 Task: Create a section Speed King and in the section, add a milestone Remote work and collaboration enhancement in the project ConnectPlan
Action: Mouse moved to (90, 261)
Screenshot: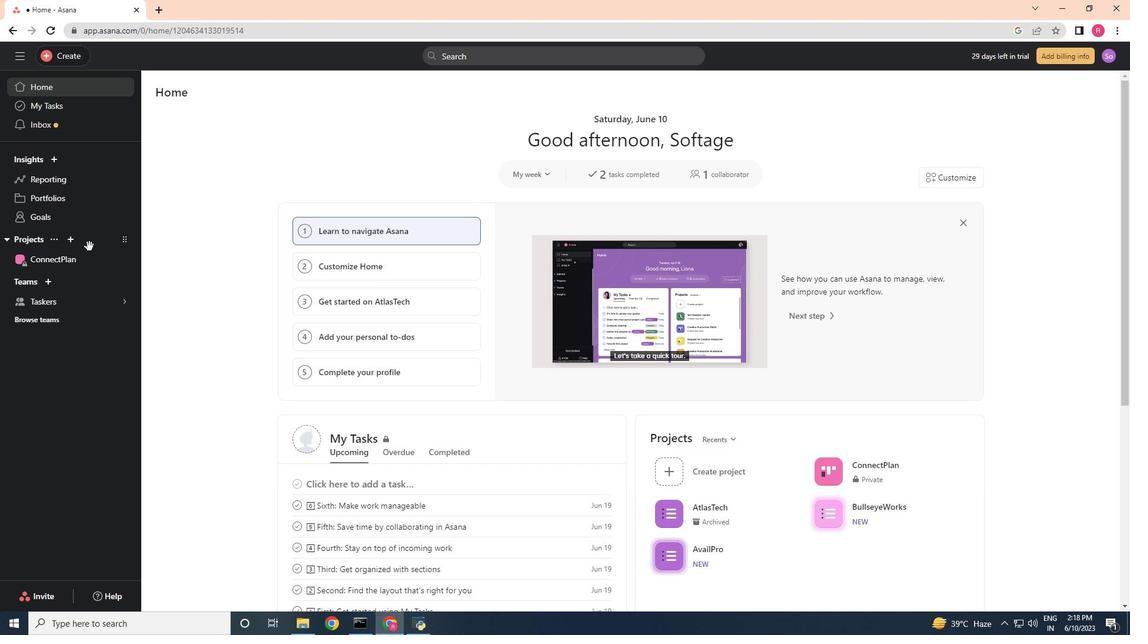 
Action: Mouse pressed left at (90, 261)
Screenshot: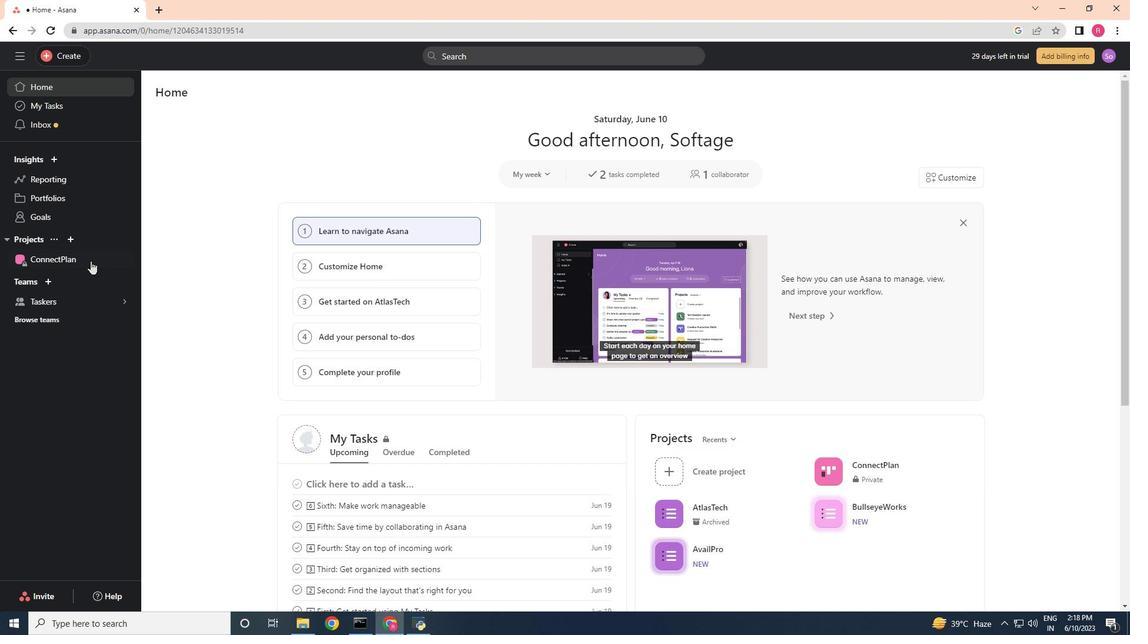 
Action: Mouse moved to (555, 607)
Screenshot: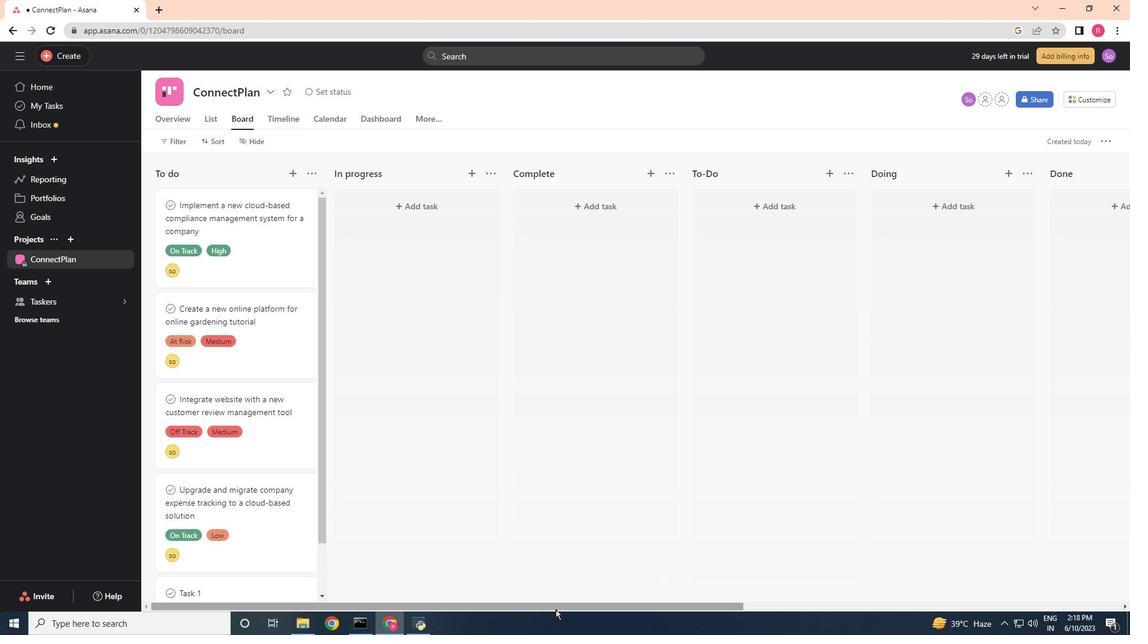 
Action: Mouse pressed left at (555, 607)
Screenshot: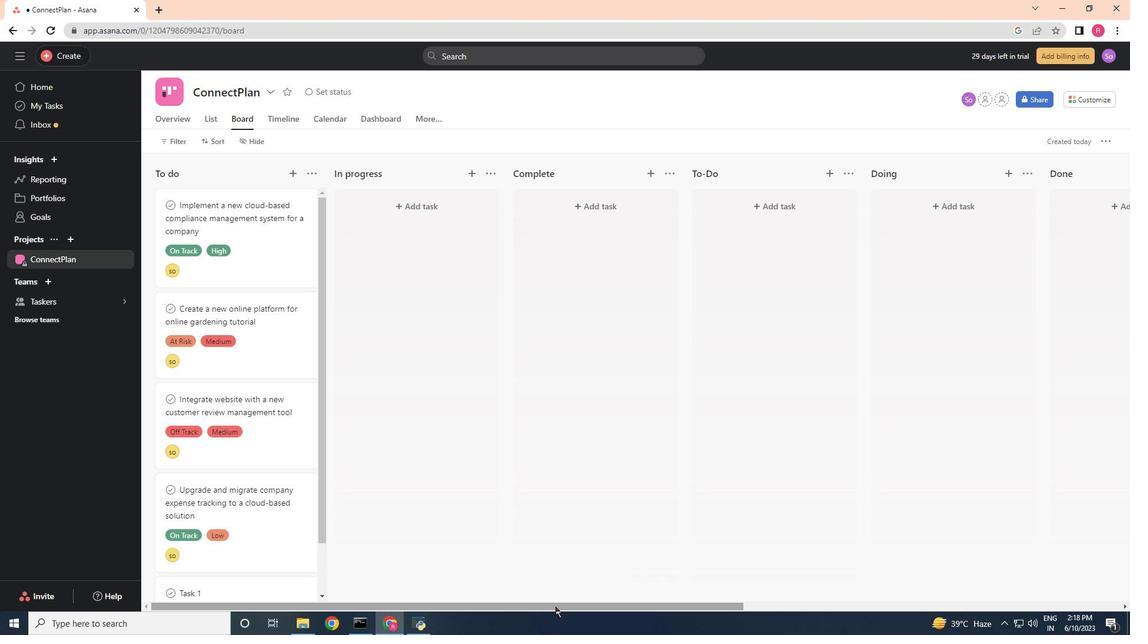 
Action: Mouse moved to (986, 166)
Screenshot: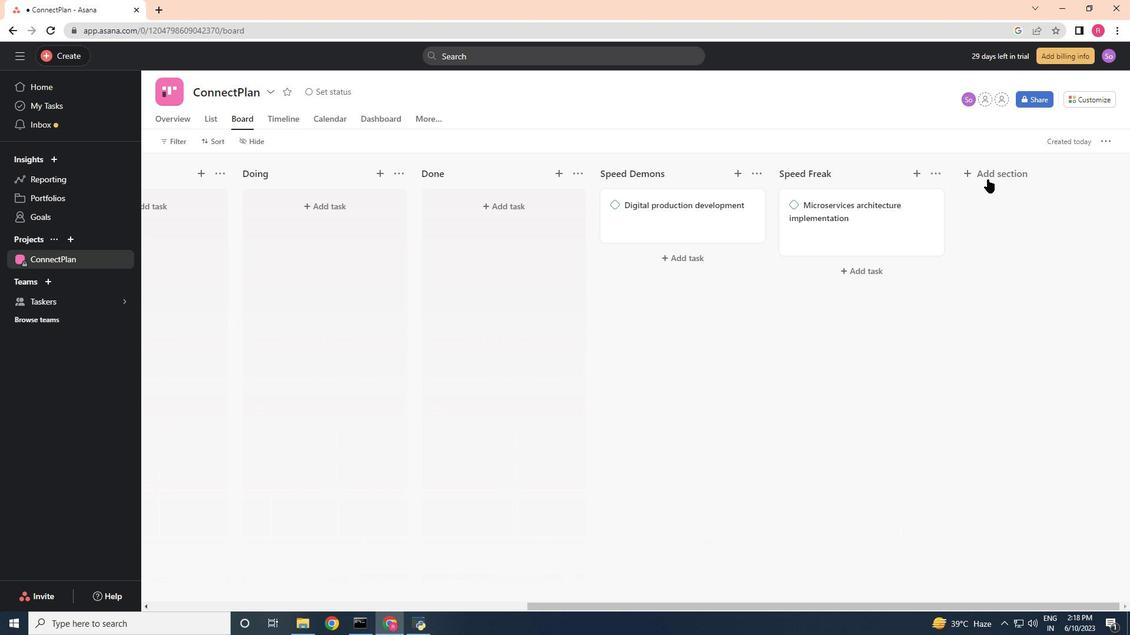 
Action: Mouse pressed left at (986, 166)
Screenshot: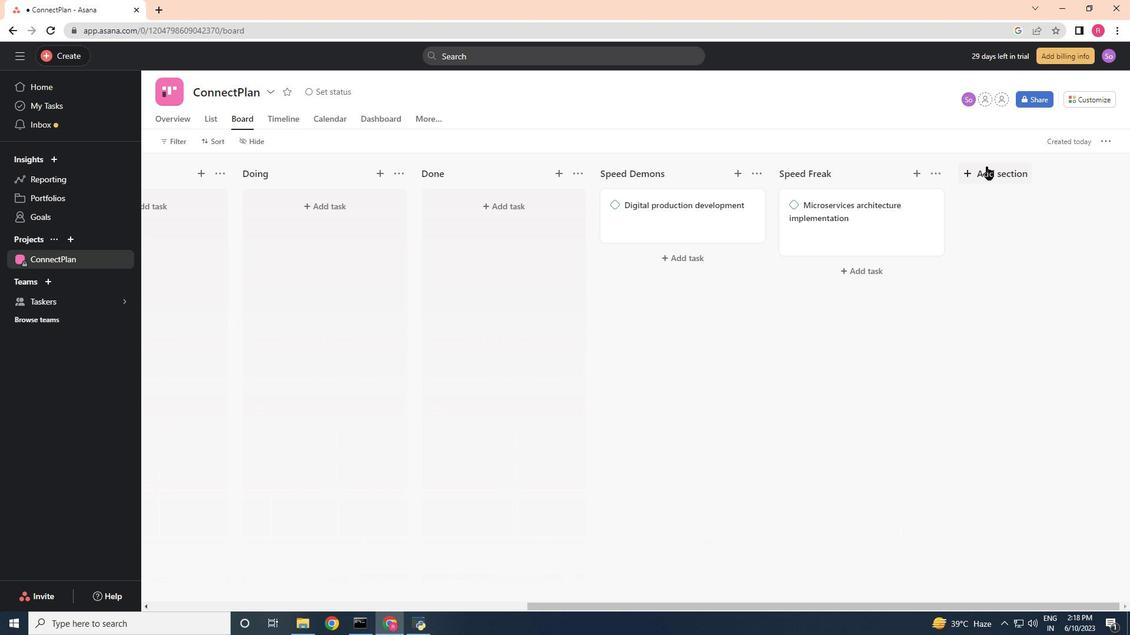 
Action: Mouse moved to (604, 382)
Screenshot: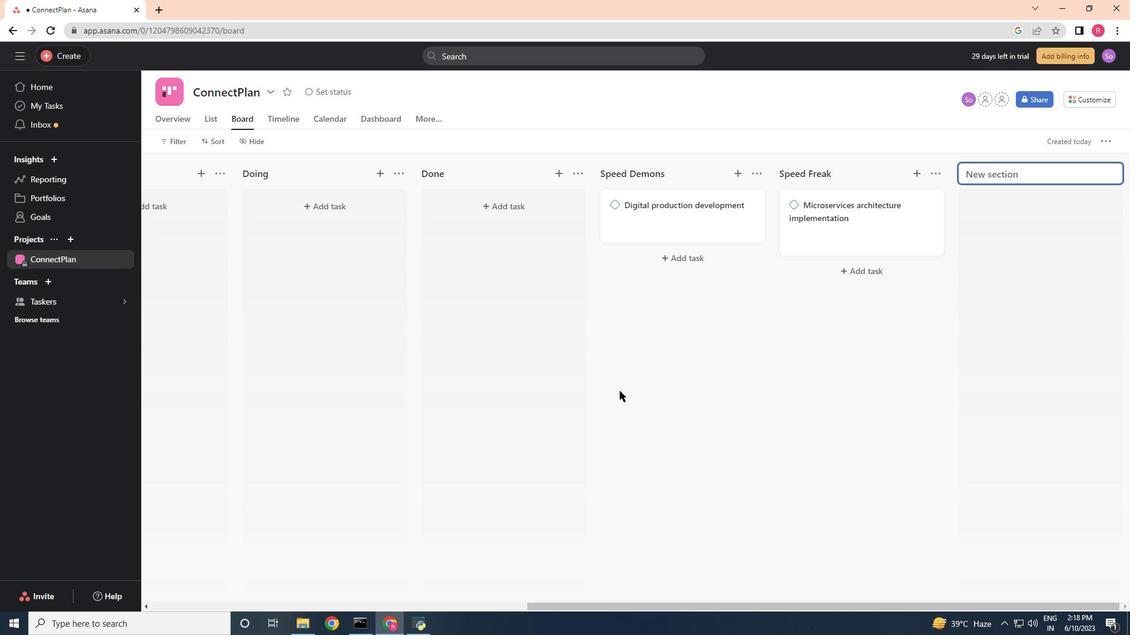 
Action: Key pressed <Key.shift>Speed<Key.space><Key.shift>Kingg<Key.backspace><Key.enter>
Screenshot: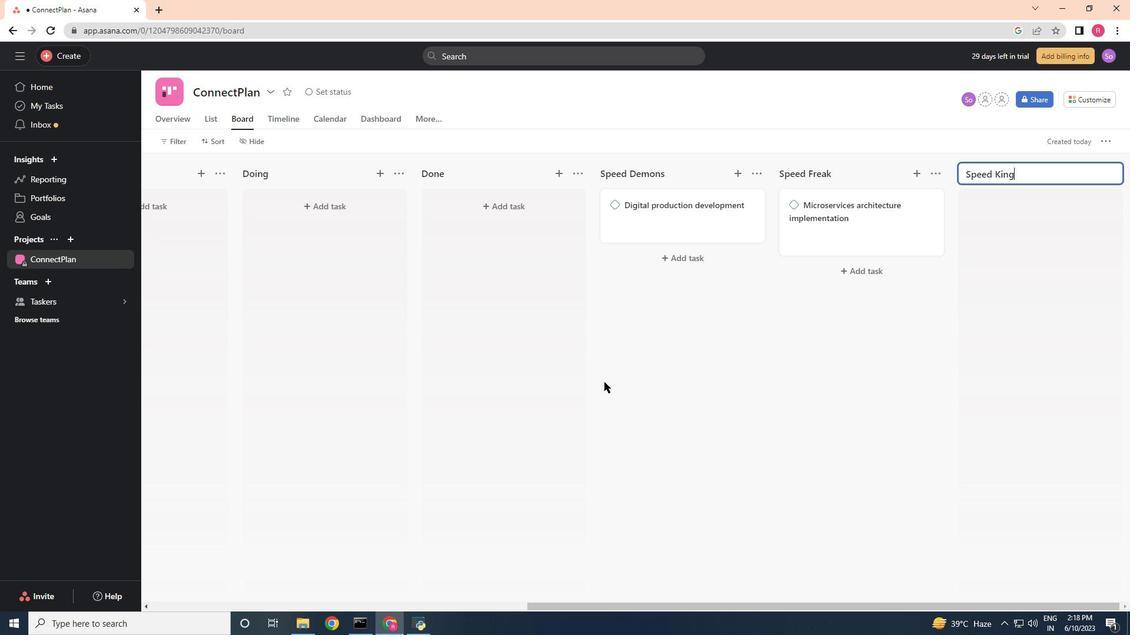 
Action: Mouse moved to (888, 194)
Screenshot: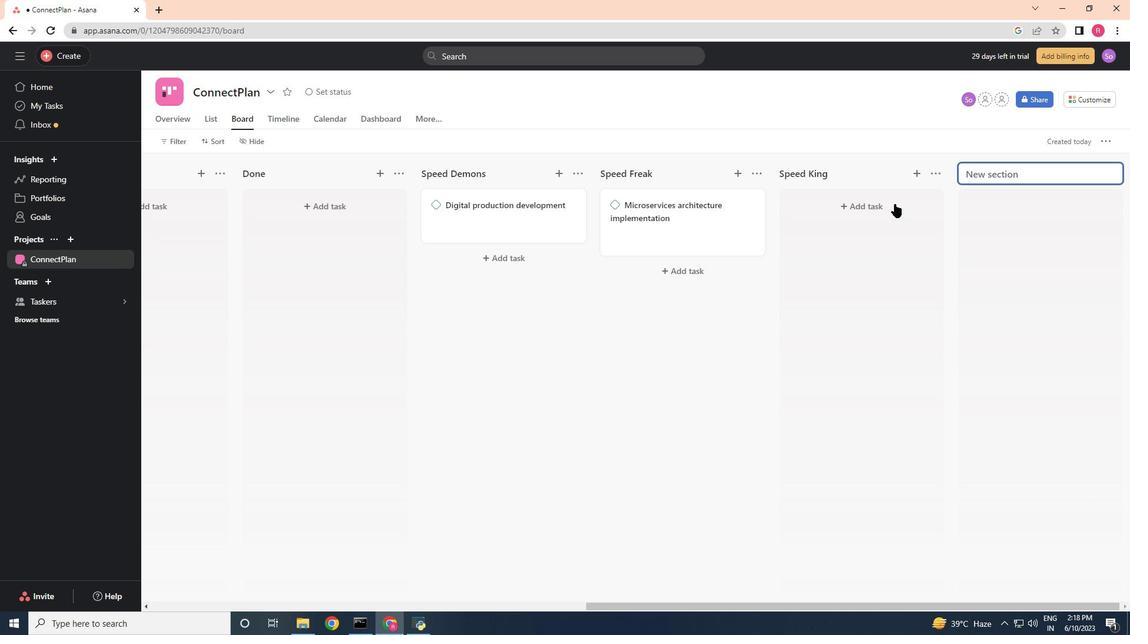 
Action: Mouse pressed left at (888, 194)
Screenshot: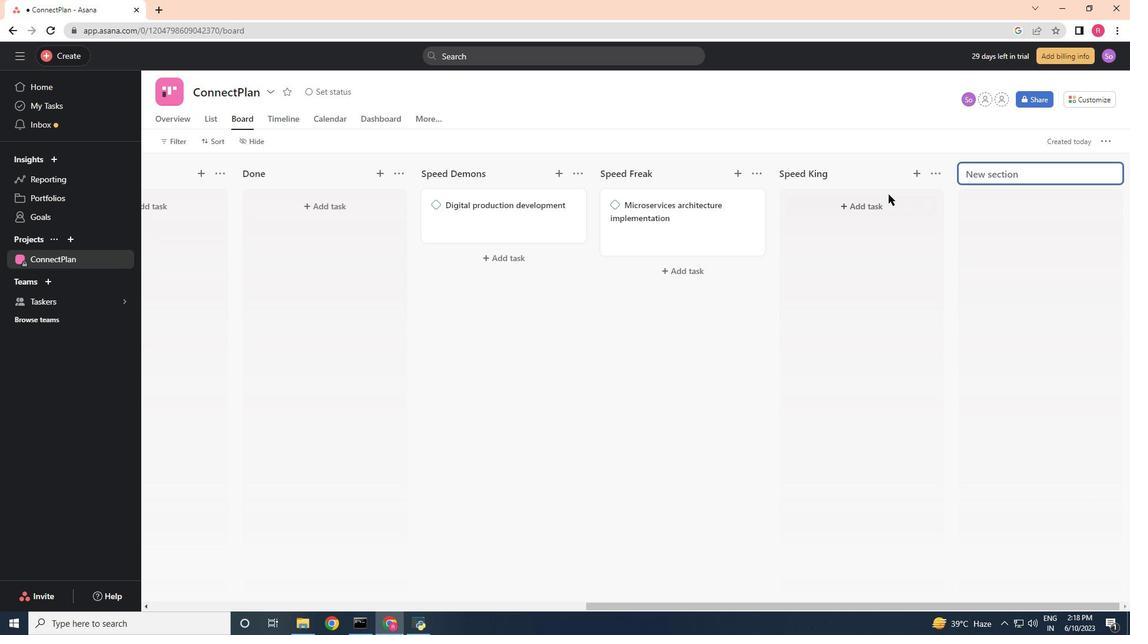 
Action: Mouse moved to (886, 207)
Screenshot: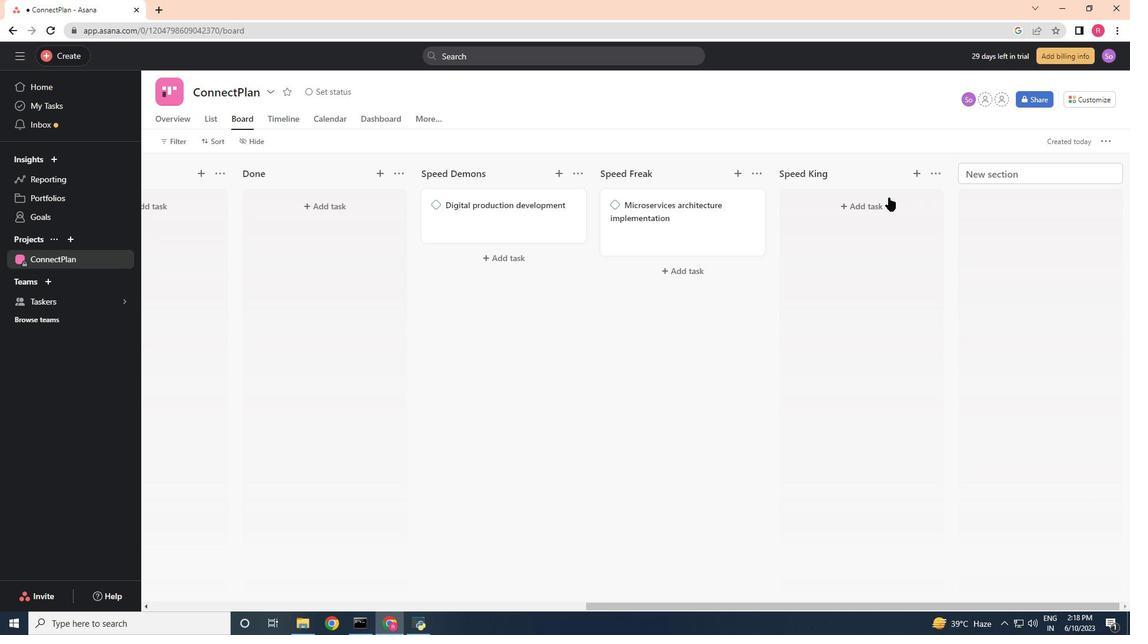 
Action: Mouse pressed left at (886, 207)
Screenshot: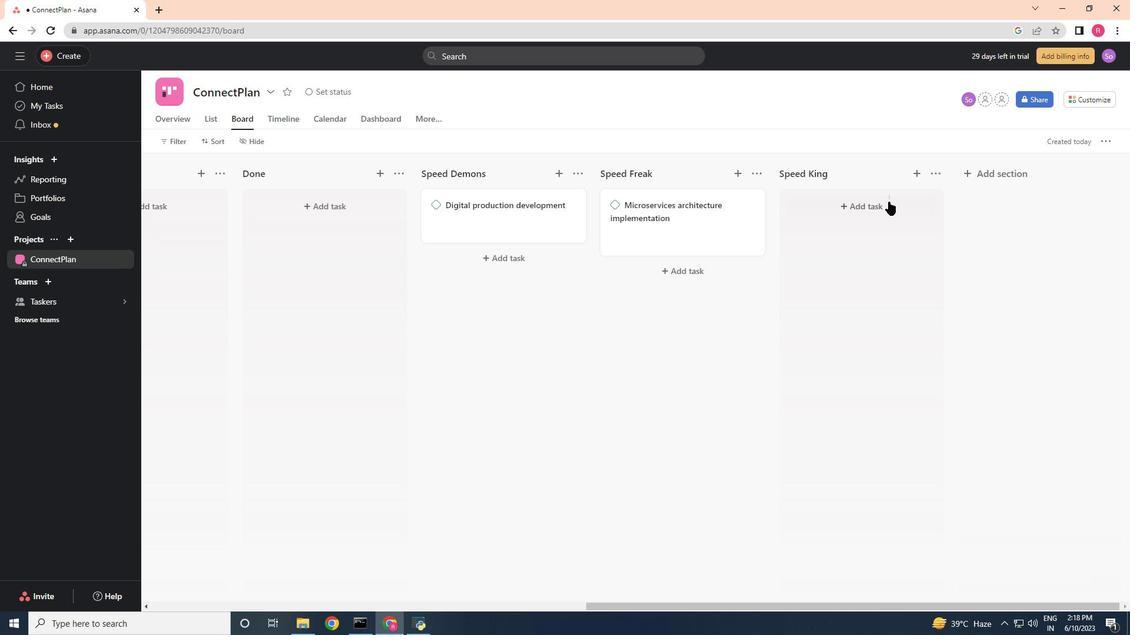 
Action: Mouse moved to (823, 173)
Screenshot: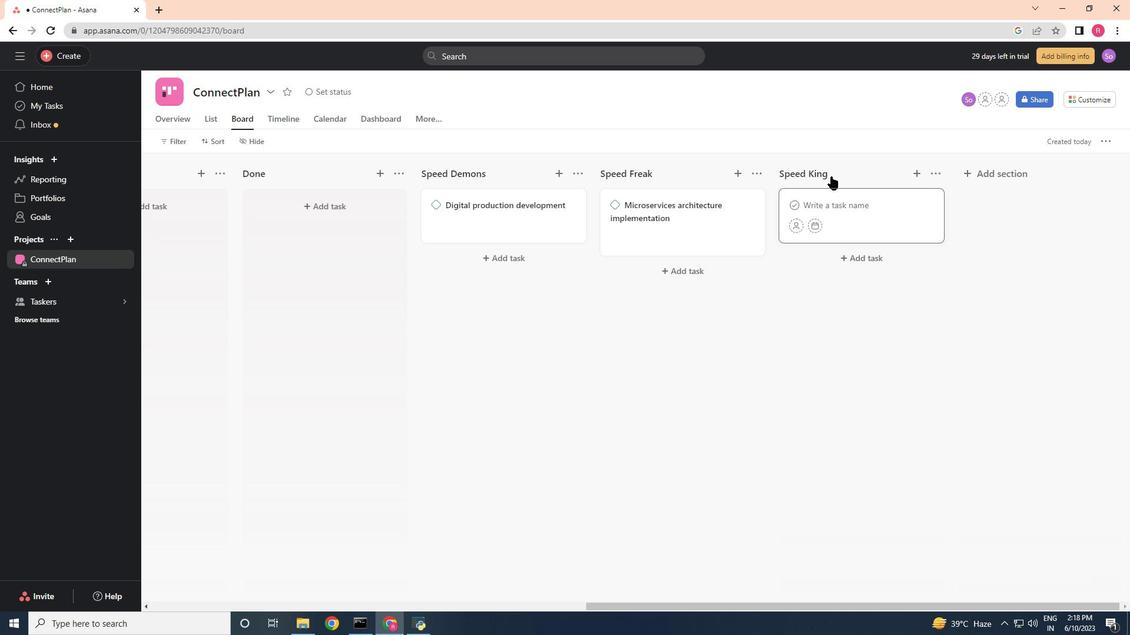 
Action: Key pressed <Key.shift>Remote<Key.space>work<Key.space>and<Key.space>collabration<Key.space>enhancement
Screenshot: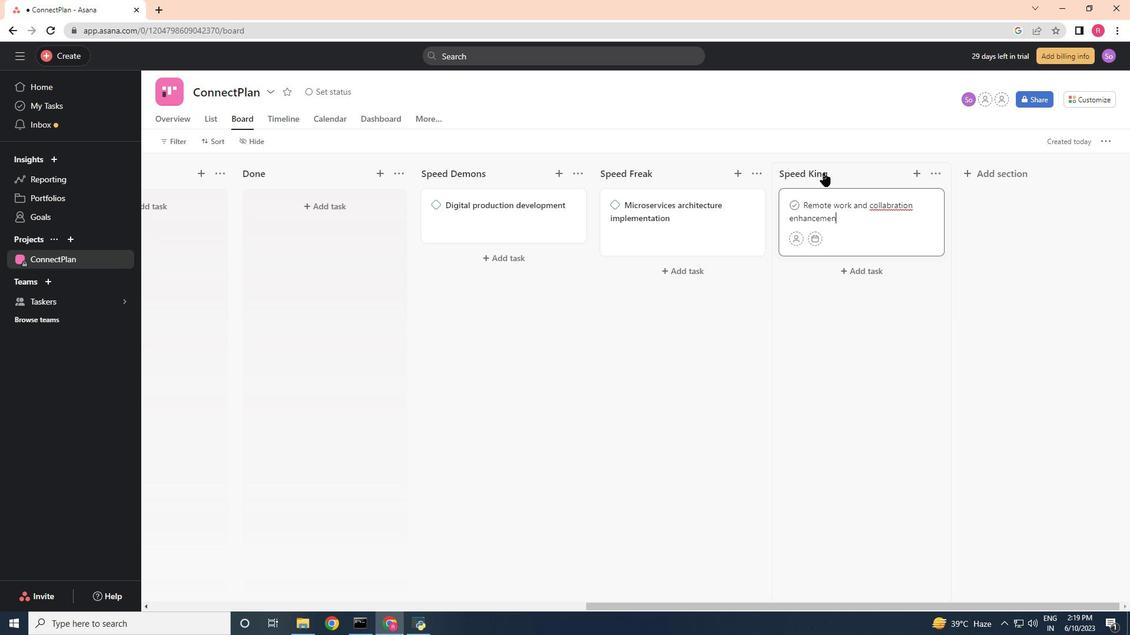 
Action: Mouse moved to (894, 206)
Screenshot: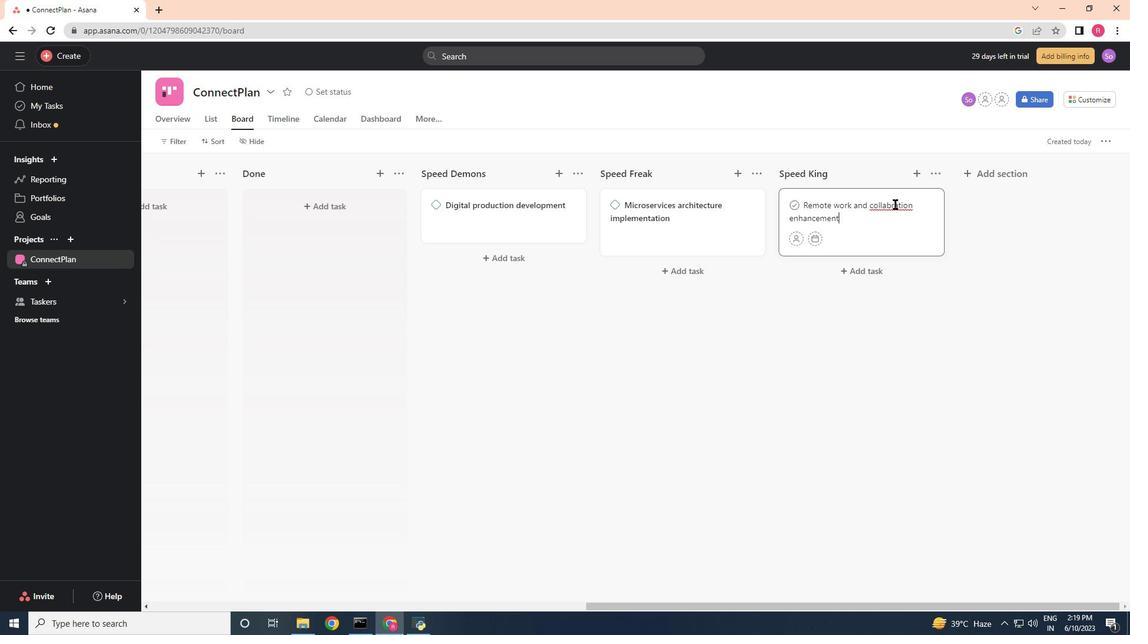 
Action: Mouse pressed left at (894, 206)
Screenshot: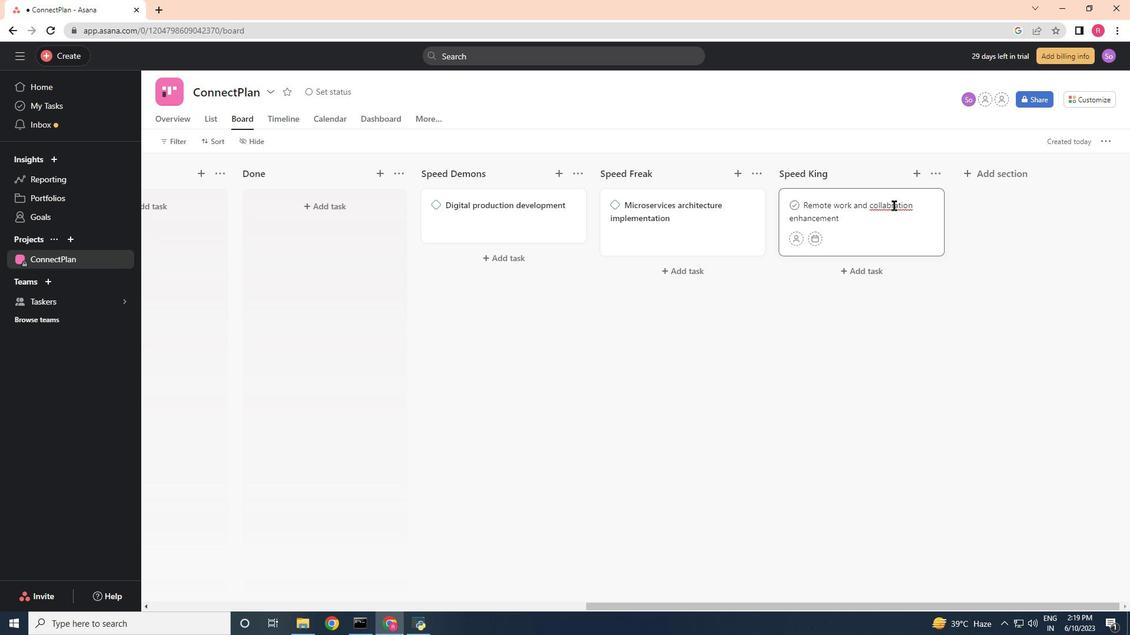 
Action: Mouse moved to (890, 208)
Screenshot: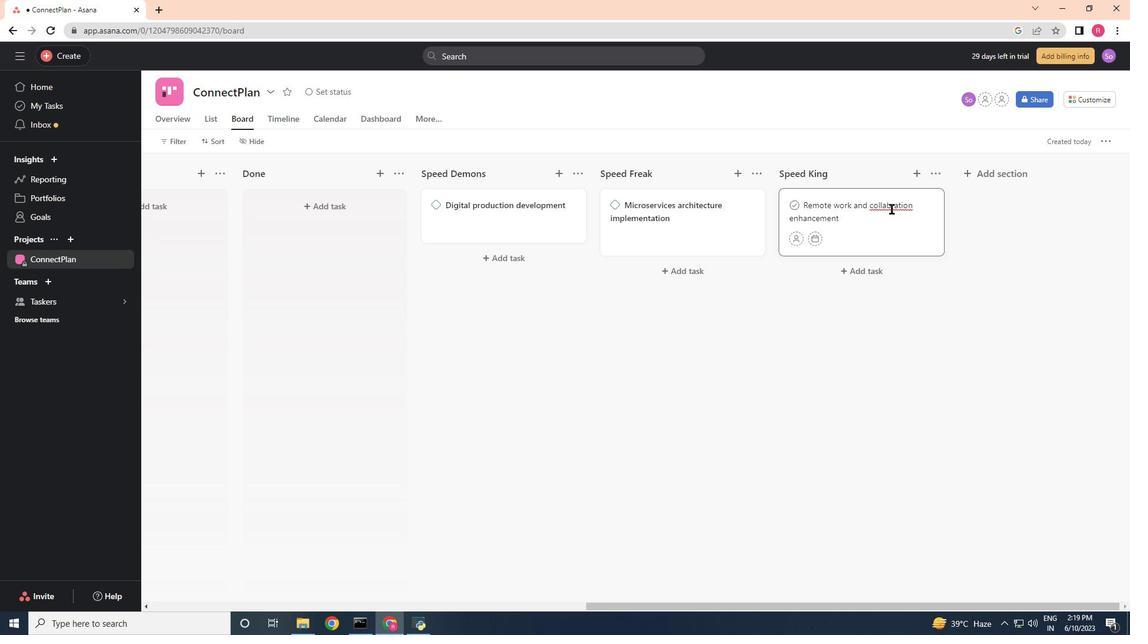 
Action: Mouse pressed left at (890, 208)
Screenshot: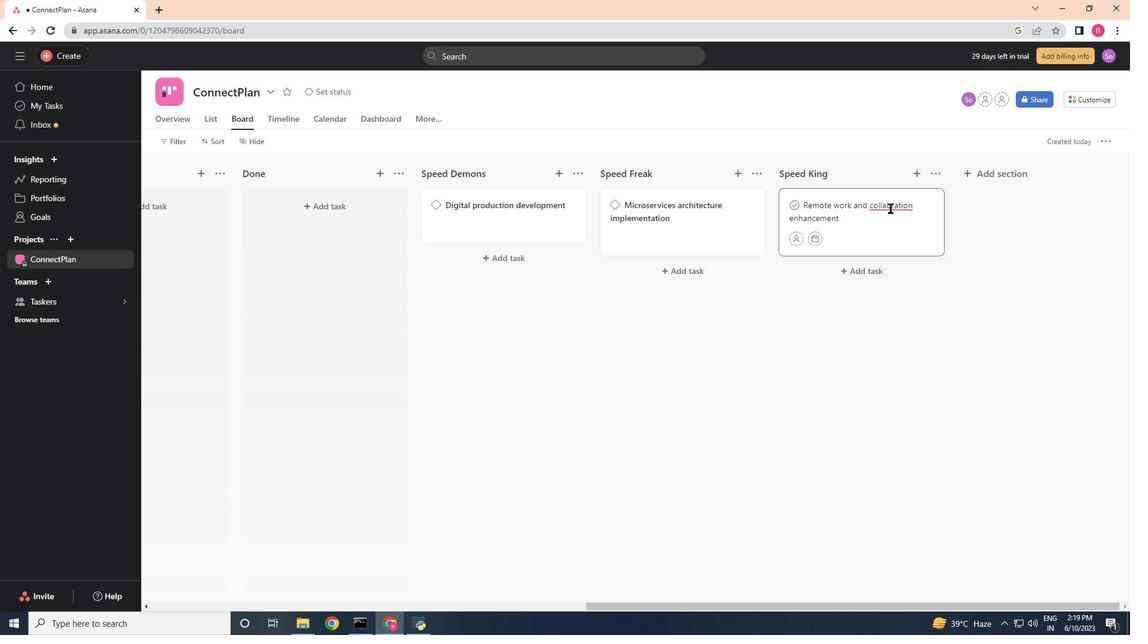 
Action: Mouse moved to (894, 288)
Screenshot: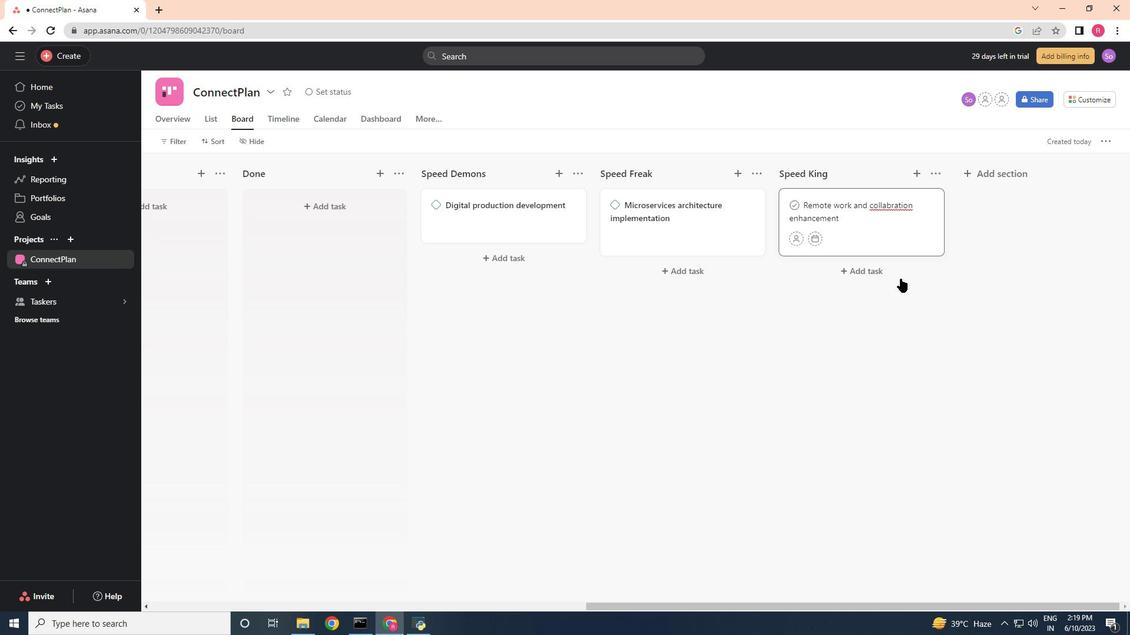 
Action: Key pressed o
Screenshot: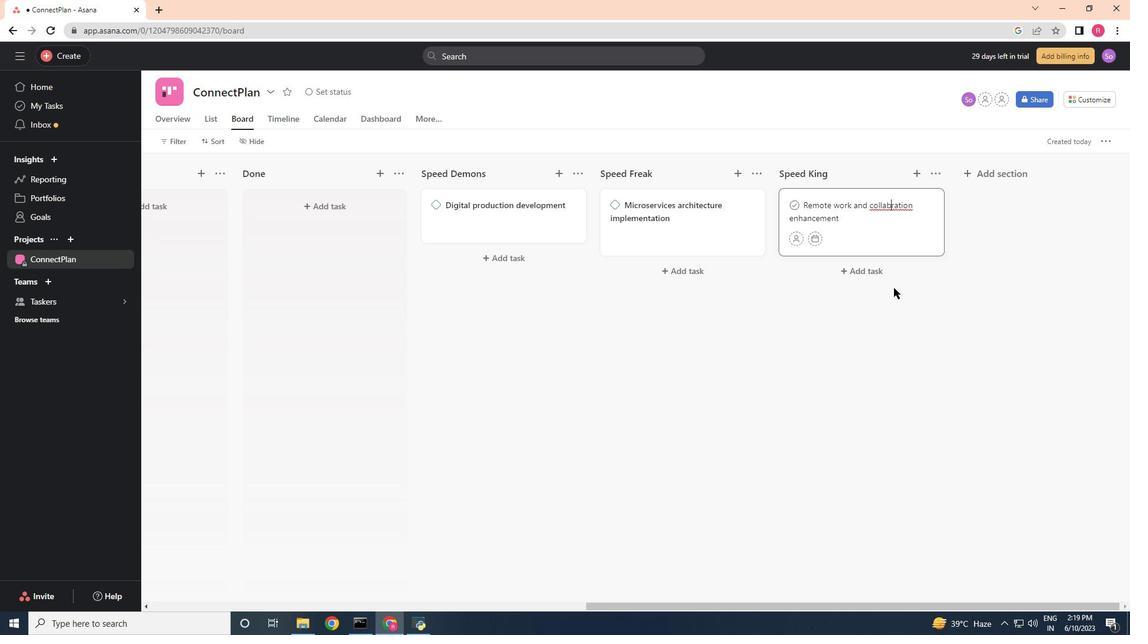 
Action: Mouse moved to (852, 221)
Screenshot: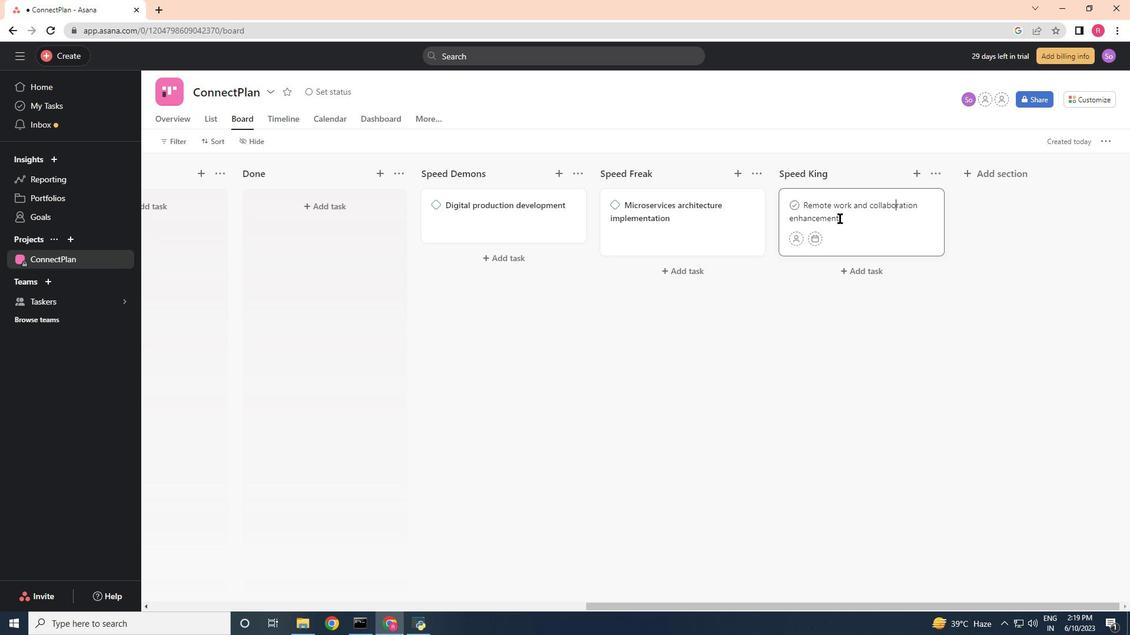 
Action: Mouse pressed right at (852, 221)
Screenshot: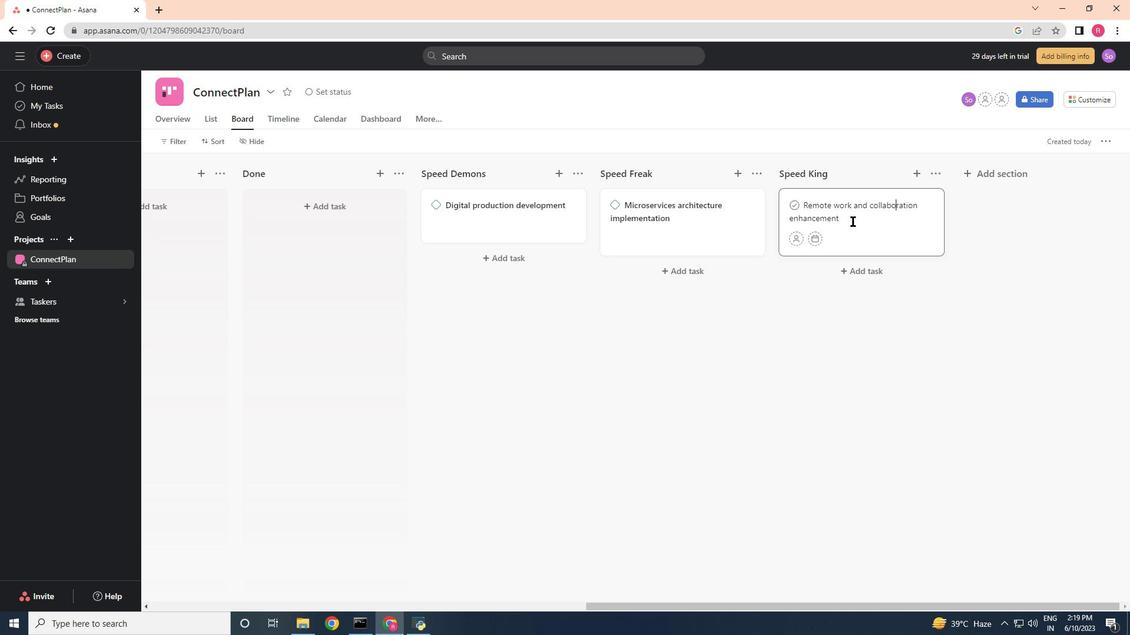 
Action: Mouse moved to (857, 217)
Screenshot: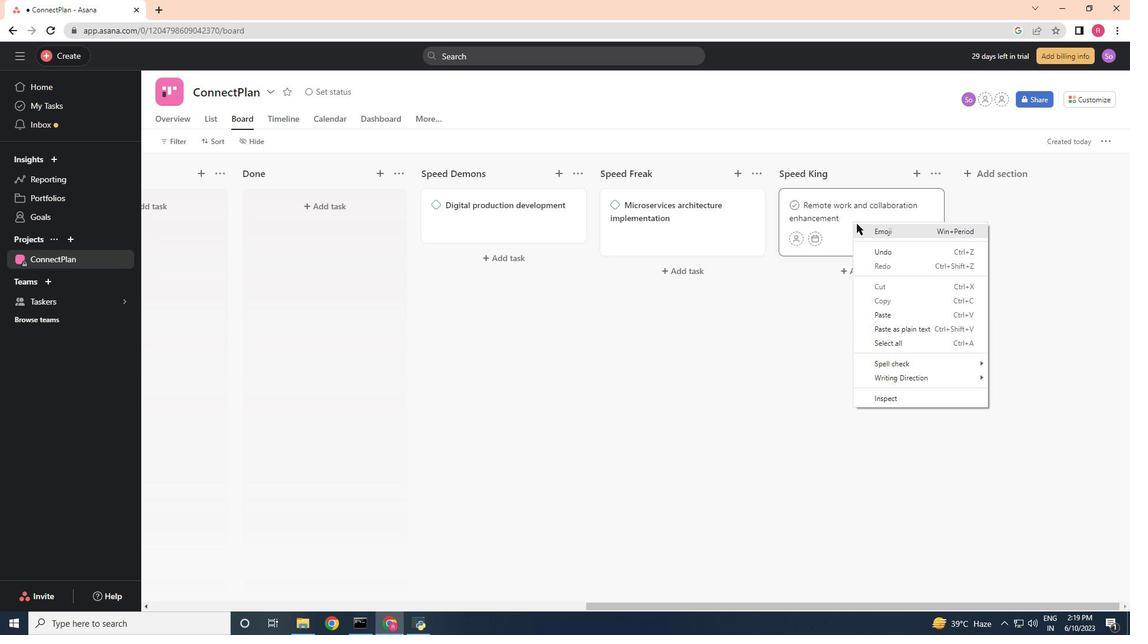 
Action: Mouse pressed left at (857, 217)
Screenshot: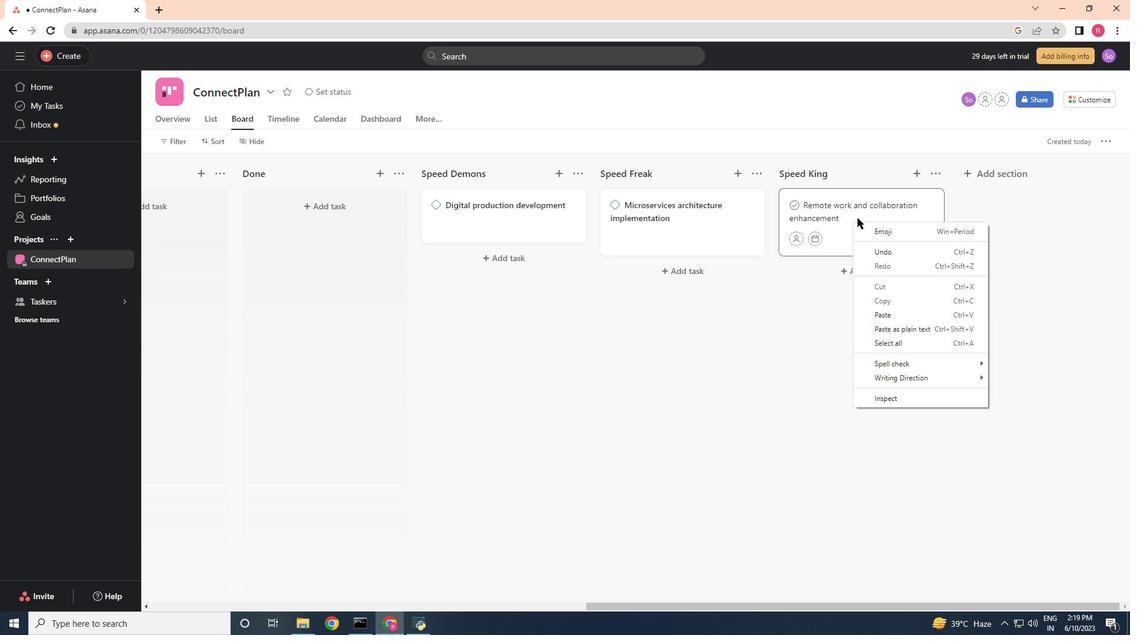 
Action: Mouse pressed right at (857, 217)
Screenshot: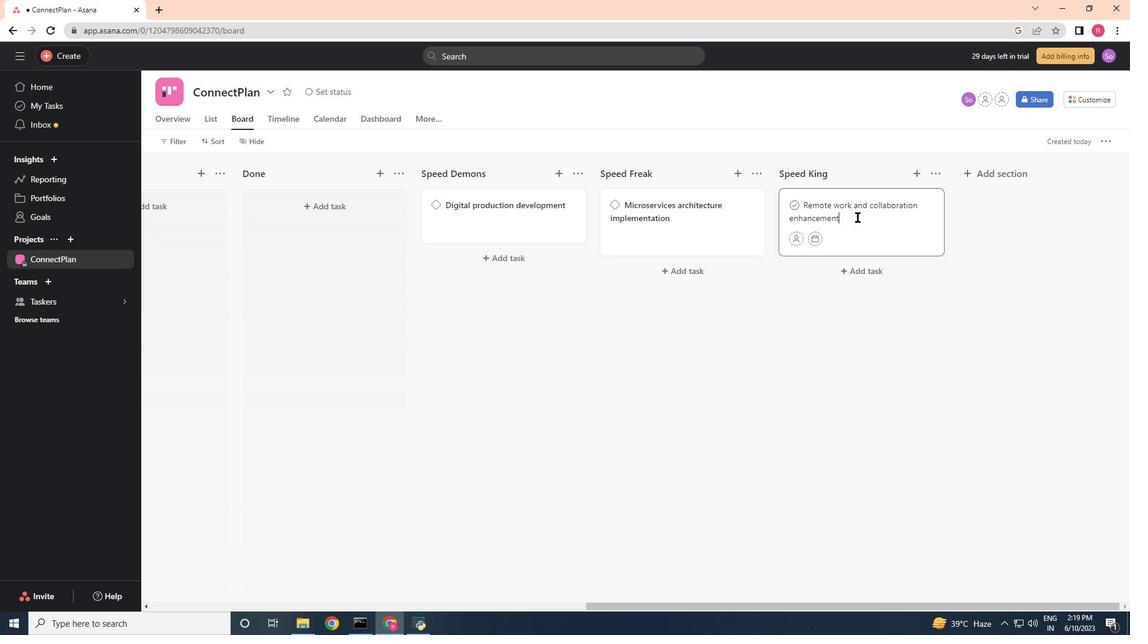 
Action: Mouse moved to (843, 227)
Screenshot: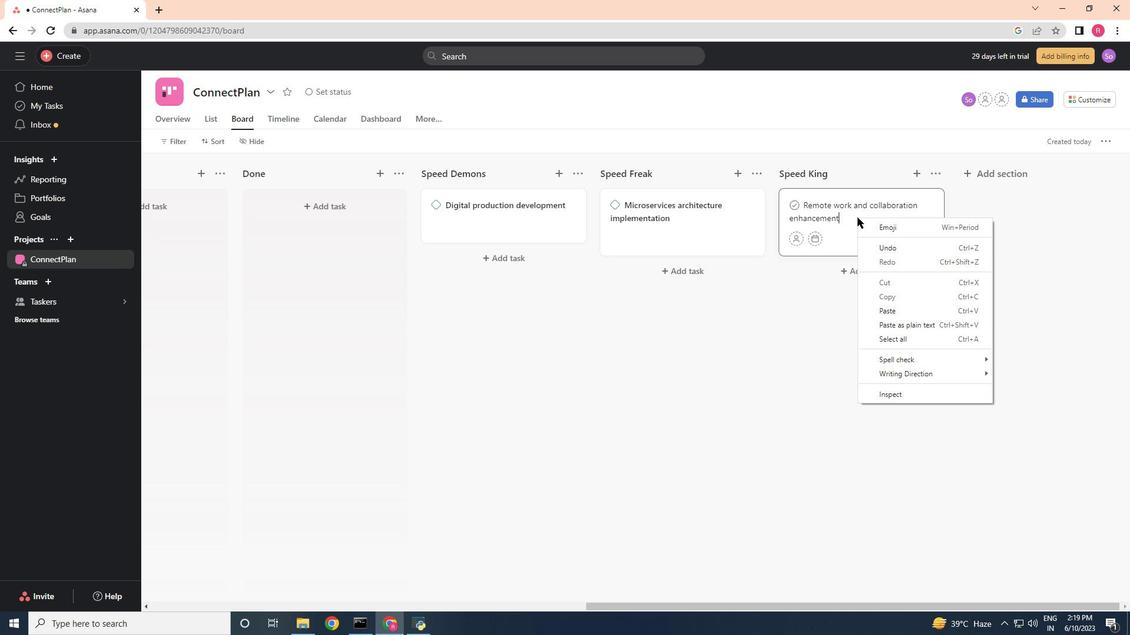 
Action: Mouse pressed left at (843, 227)
Screenshot: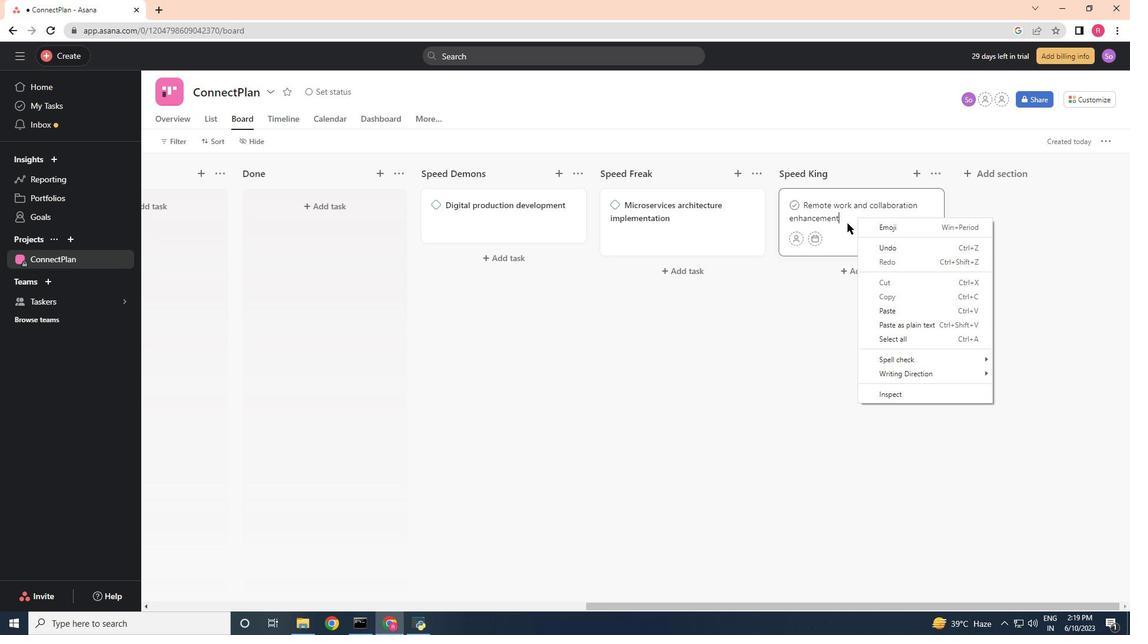 
Action: Mouse moved to (1084, 141)
Screenshot: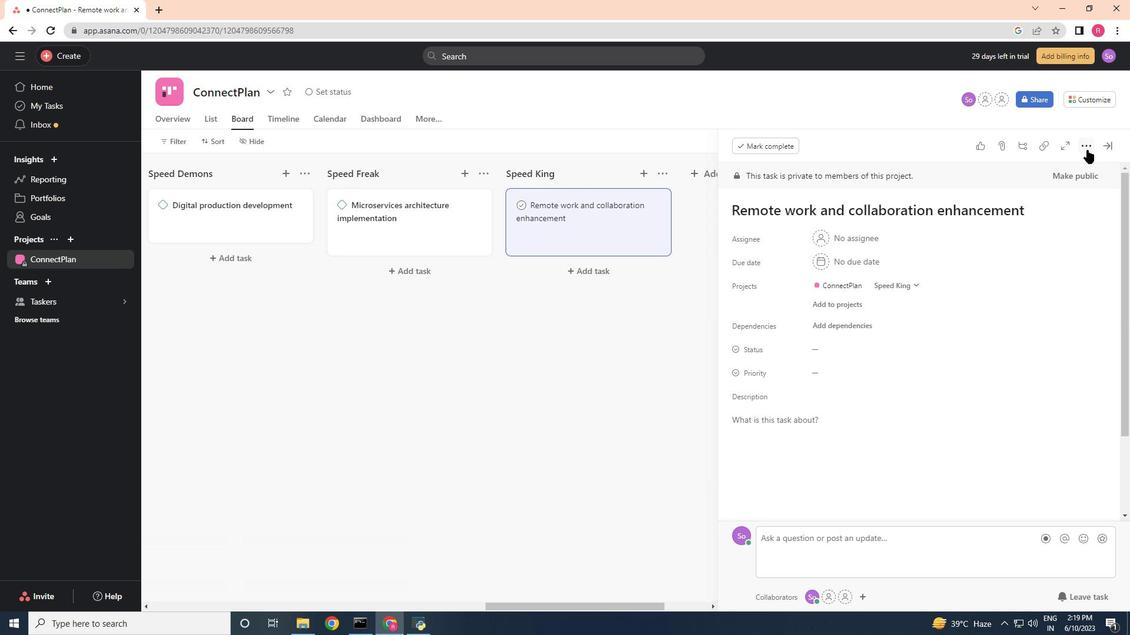 
Action: Mouse pressed left at (1084, 141)
Screenshot: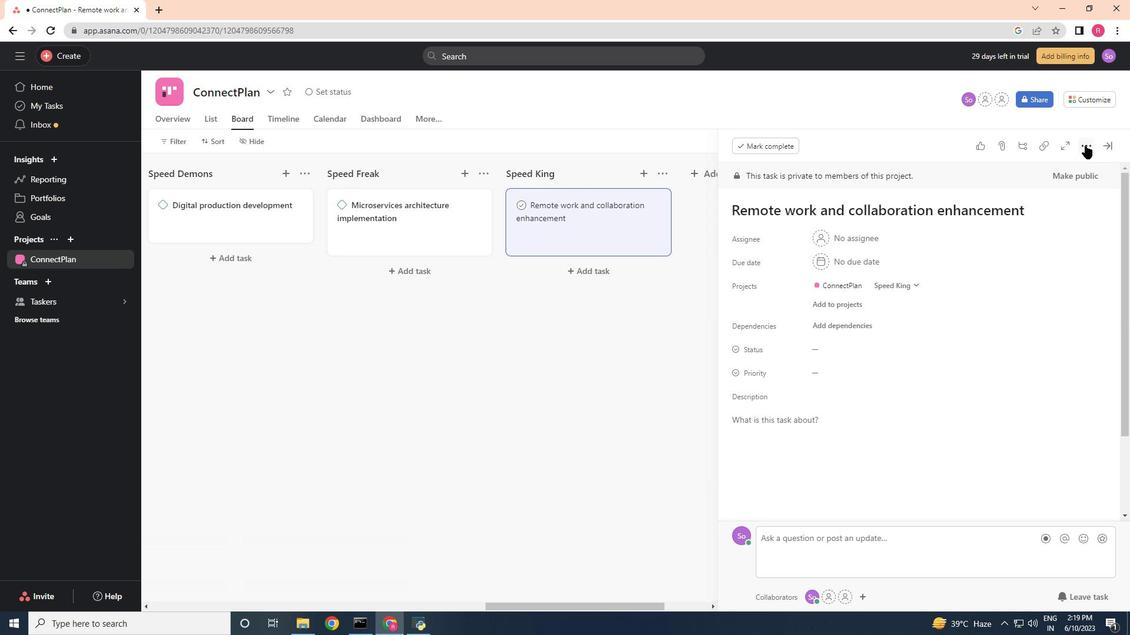
Action: Mouse moved to (1010, 197)
Screenshot: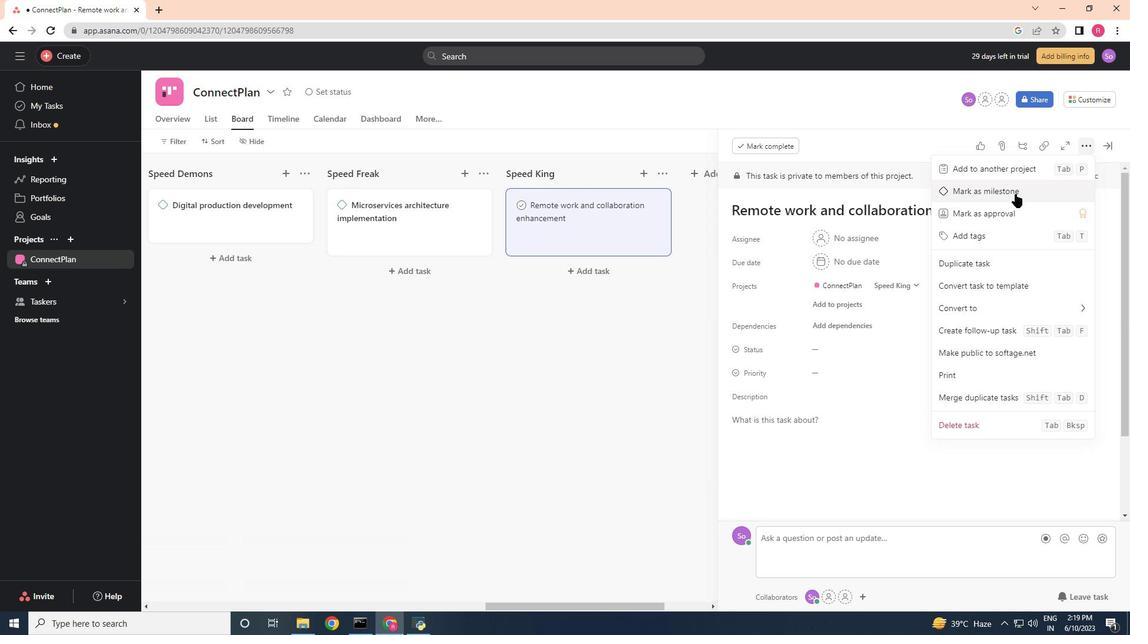 
Action: Mouse pressed left at (1010, 197)
Screenshot: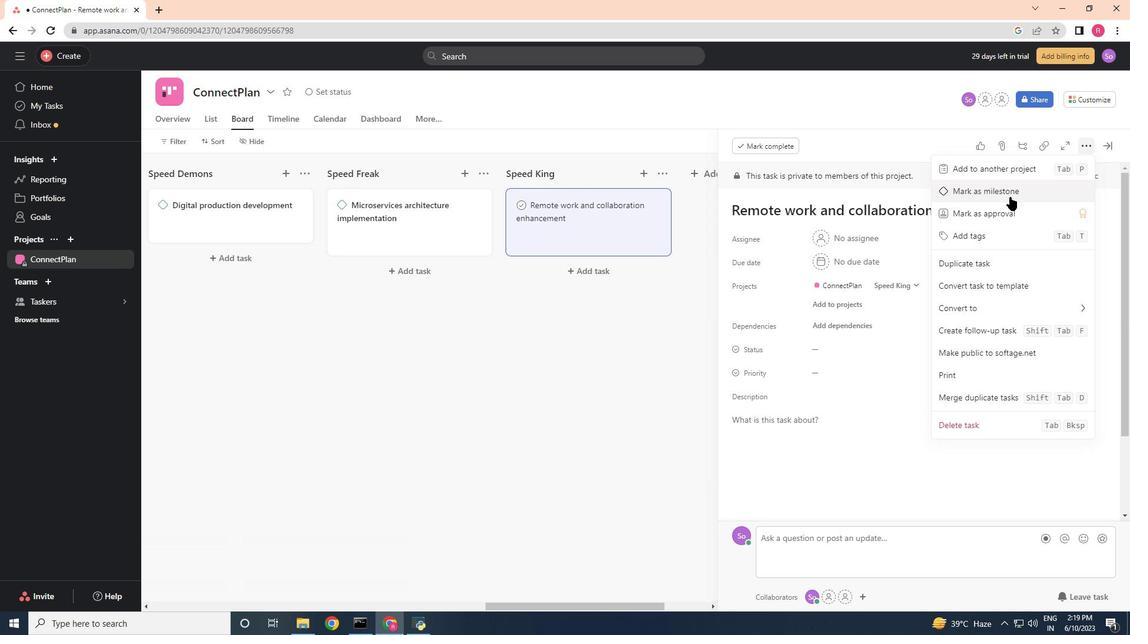 
Action: Mouse moved to (1113, 143)
Screenshot: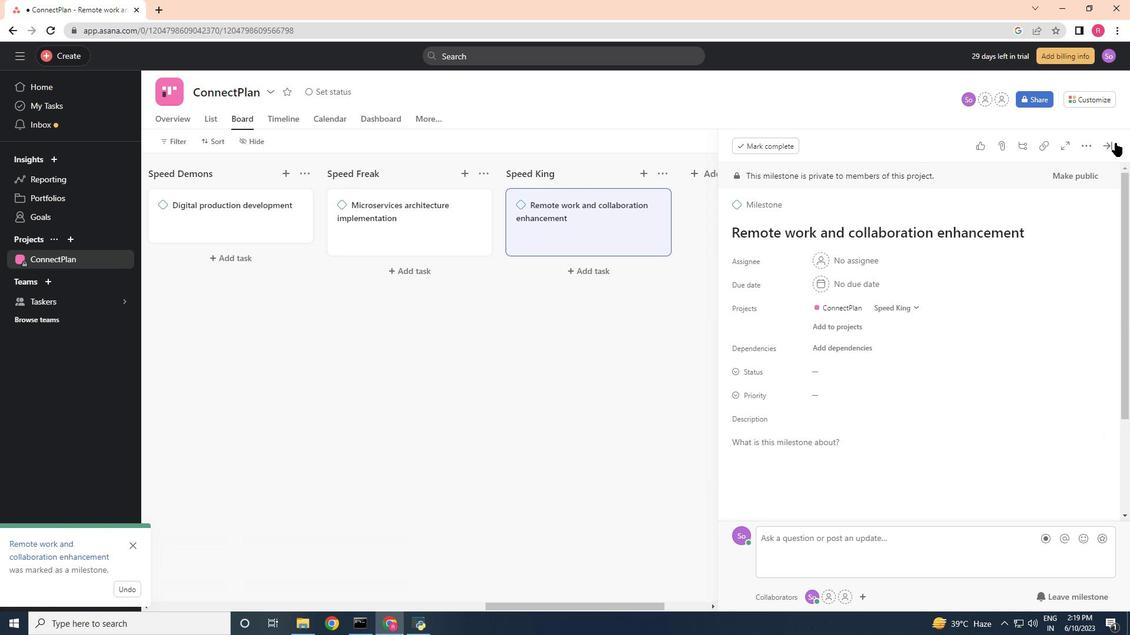 
Action: Mouse pressed left at (1113, 143)
Screenshot: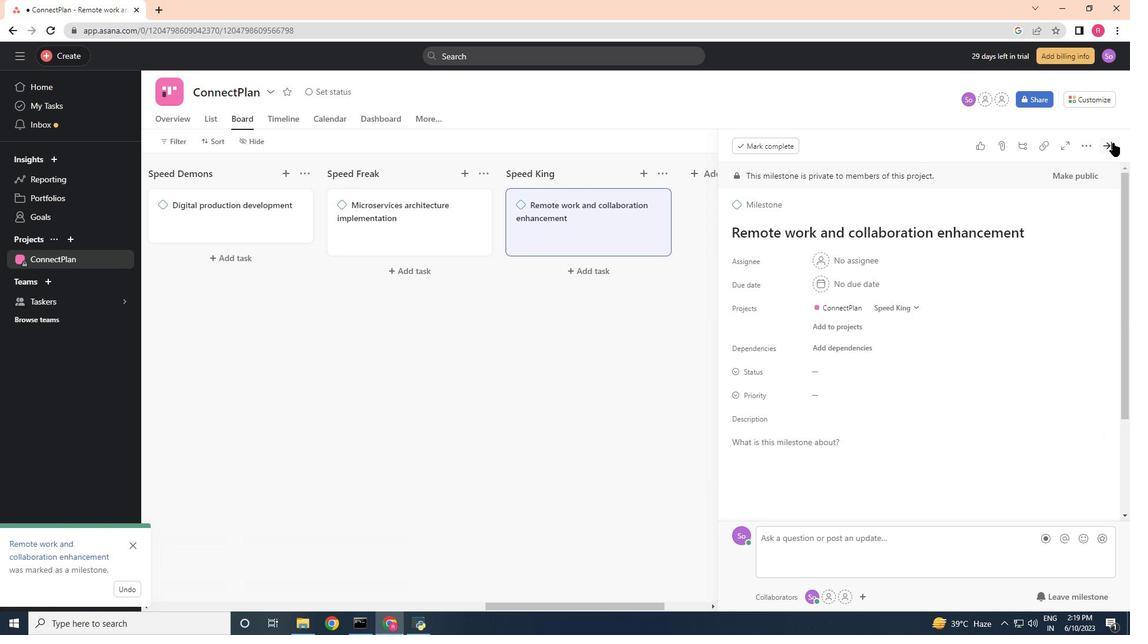 
